 Task: Select the text "Why are you not going?".
Action: Mouse moved to (142, 72)
Screenshot: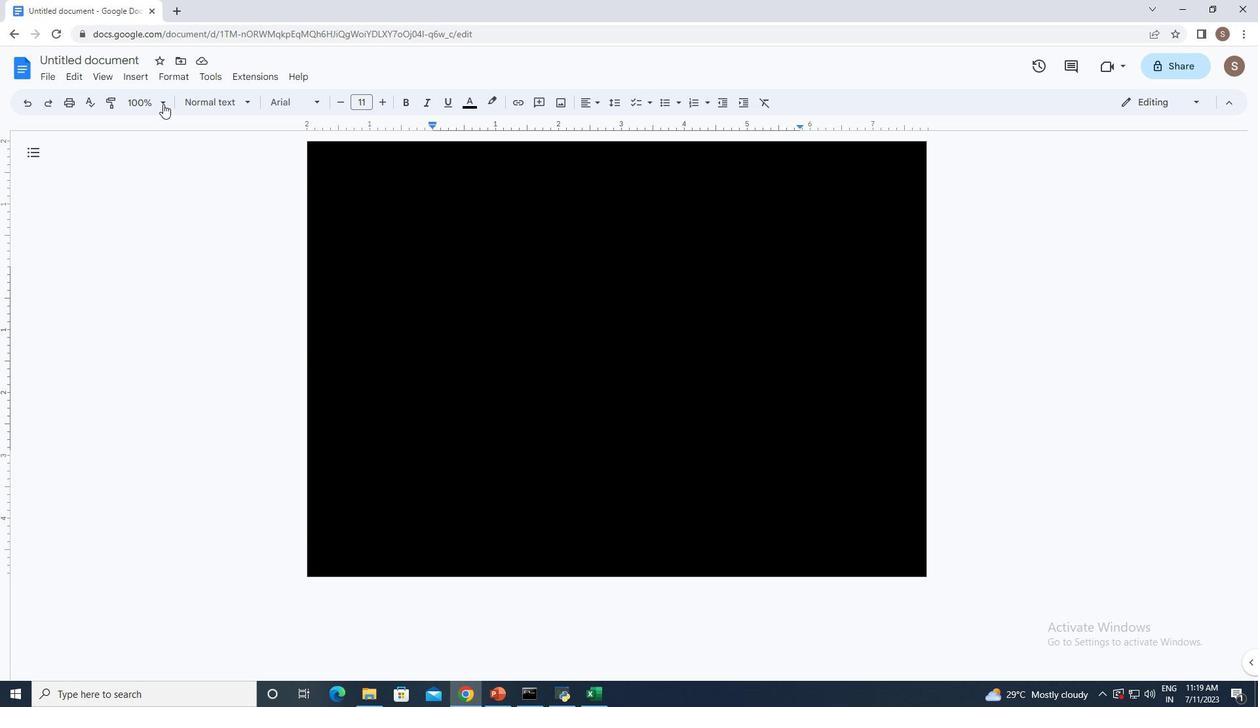 
Action: Mouse pressed left at (142, 72)
Screenshot: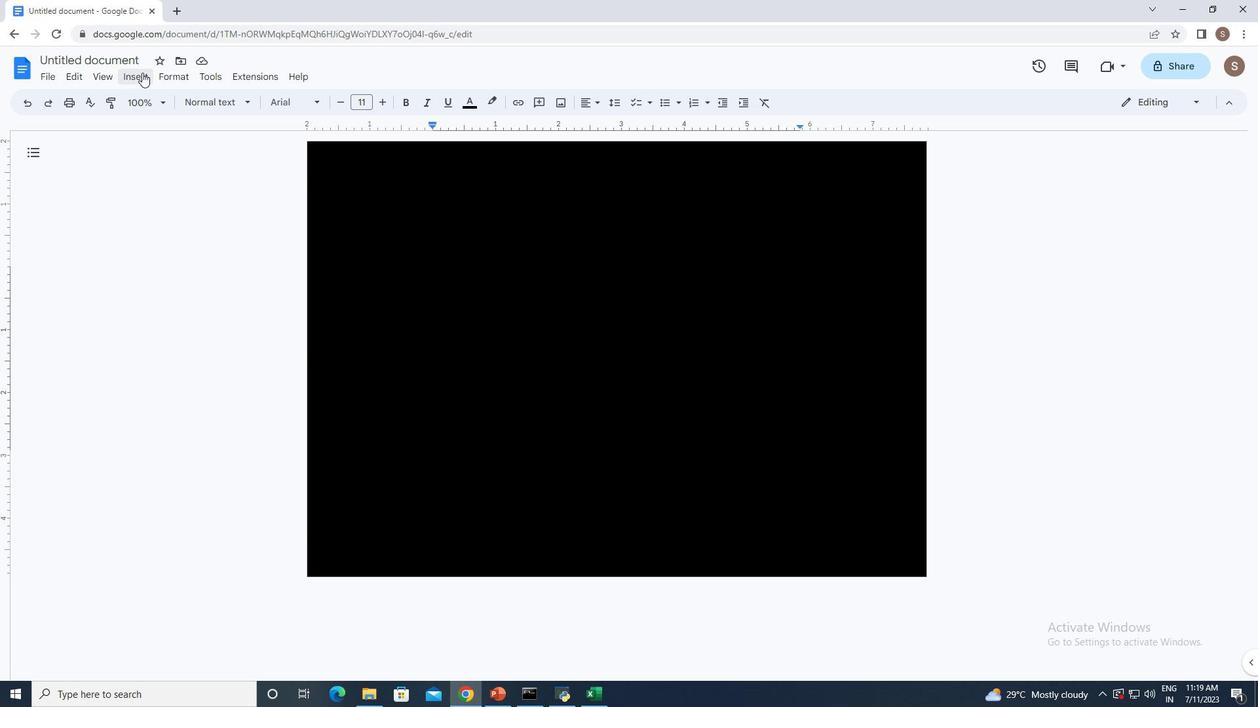 
Action: Mouse moved to (188, 136)
Screenshot: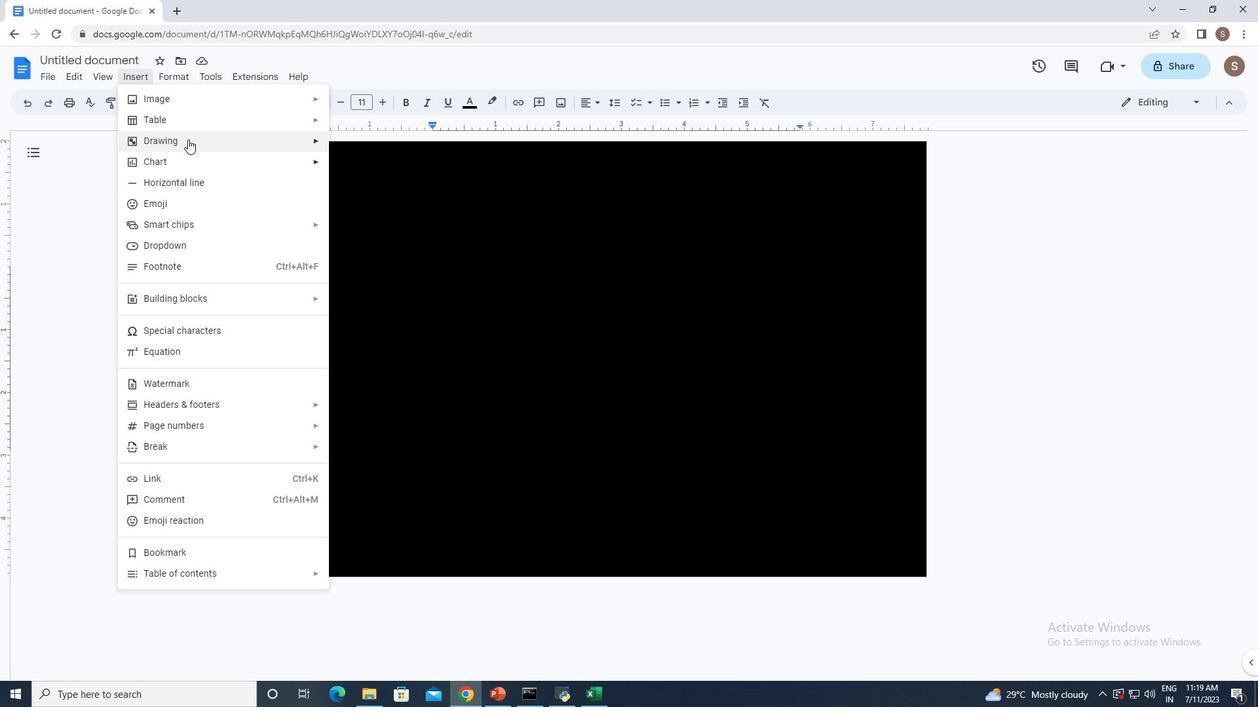 
Action: Mouse pressed left at (188, 136)
Screenshot: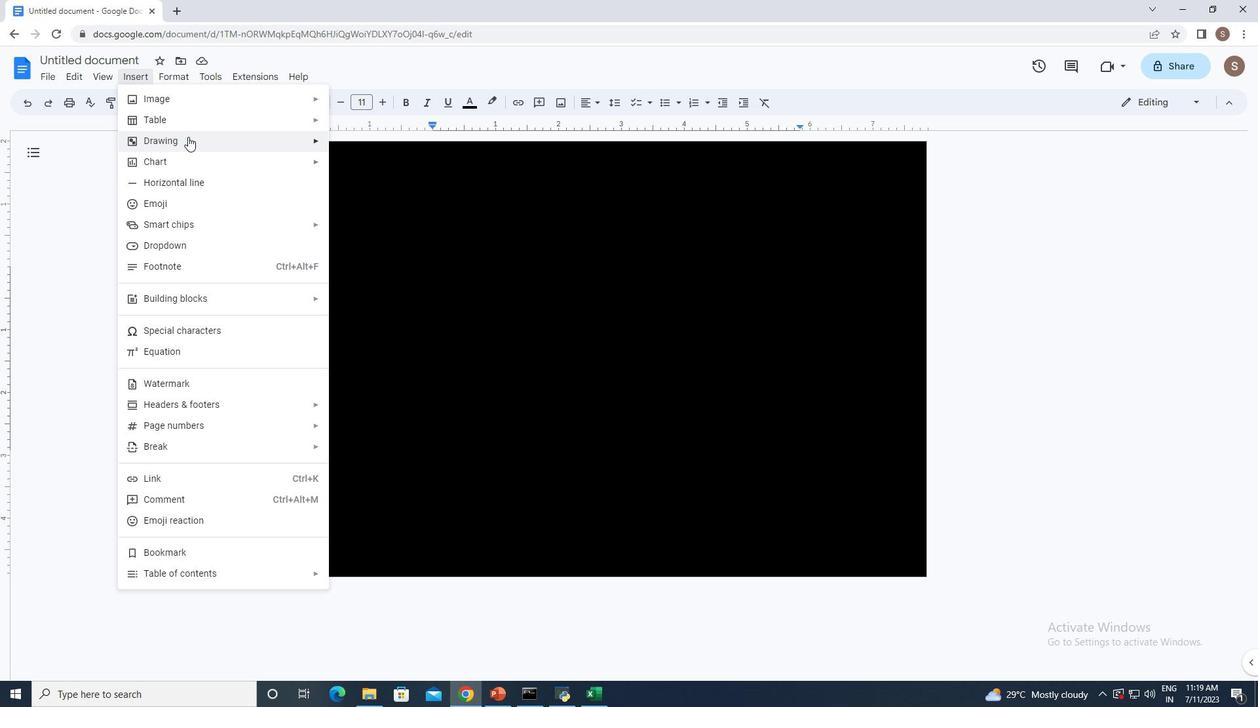 
Action: Mouse moved to (357, 135)
Screenshot: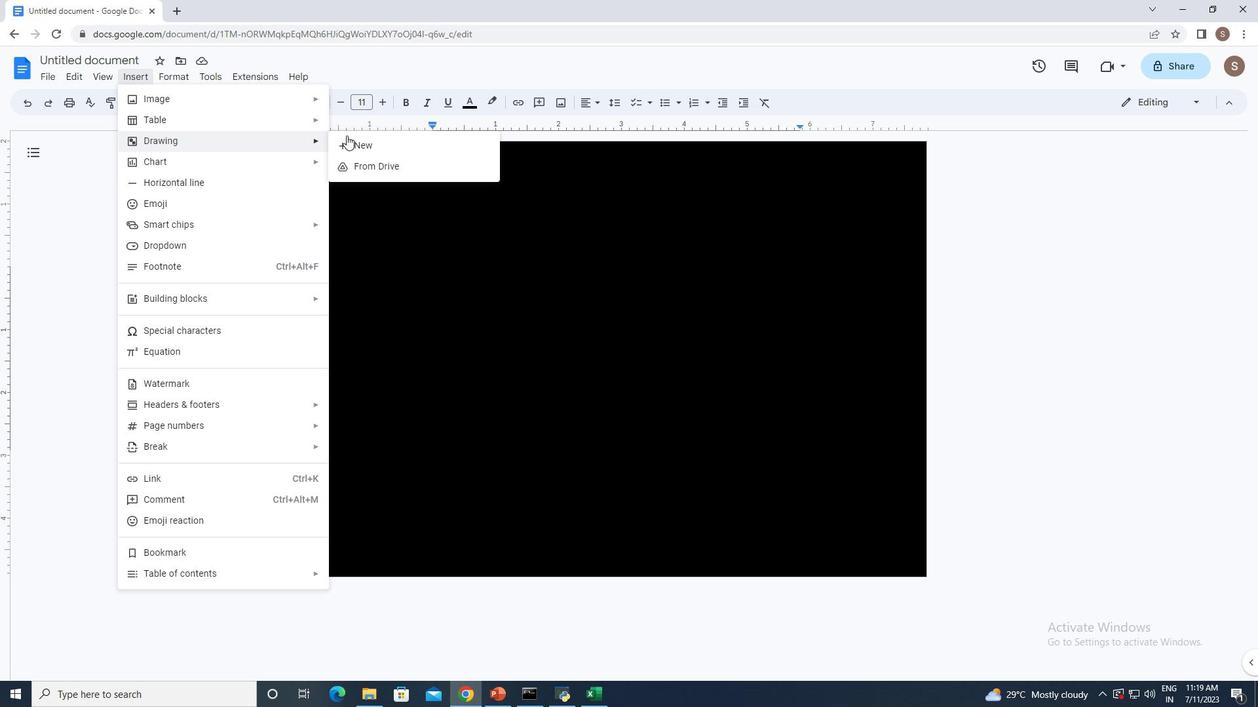 
Action: Mouse pressed left at (357, 135)
Screenshot: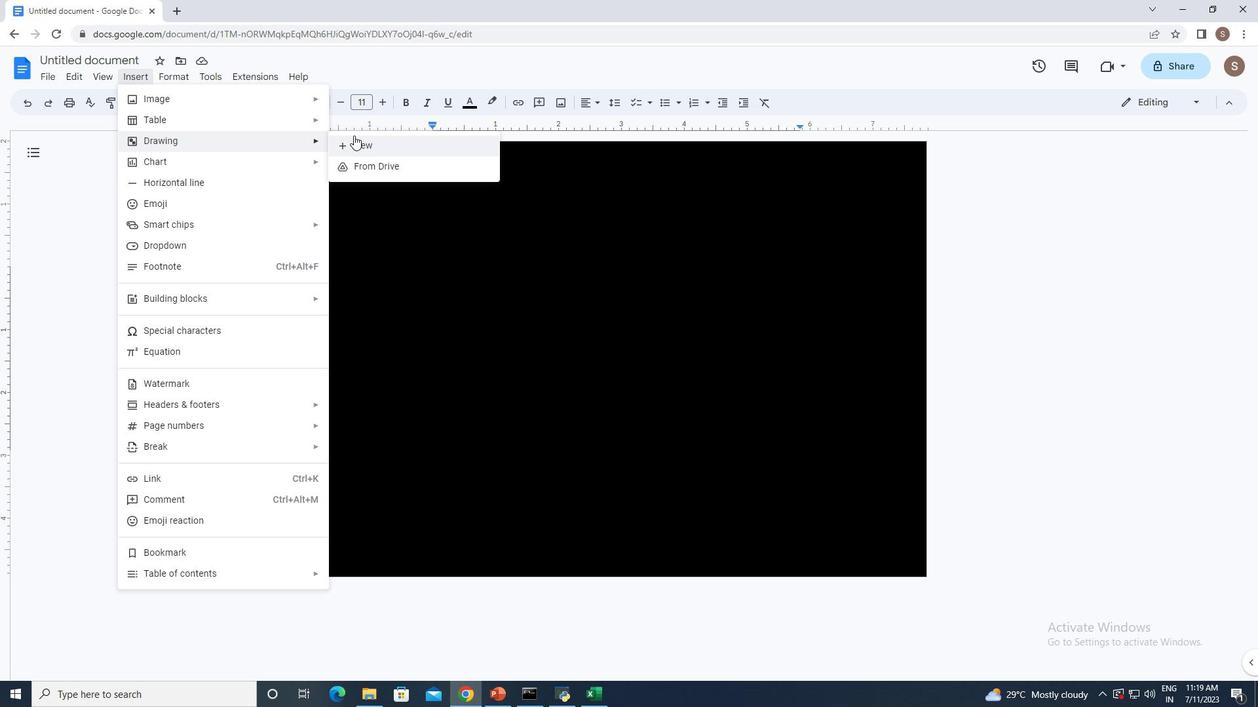 
Action: Mouse moved to (344, 146)
Screenshot: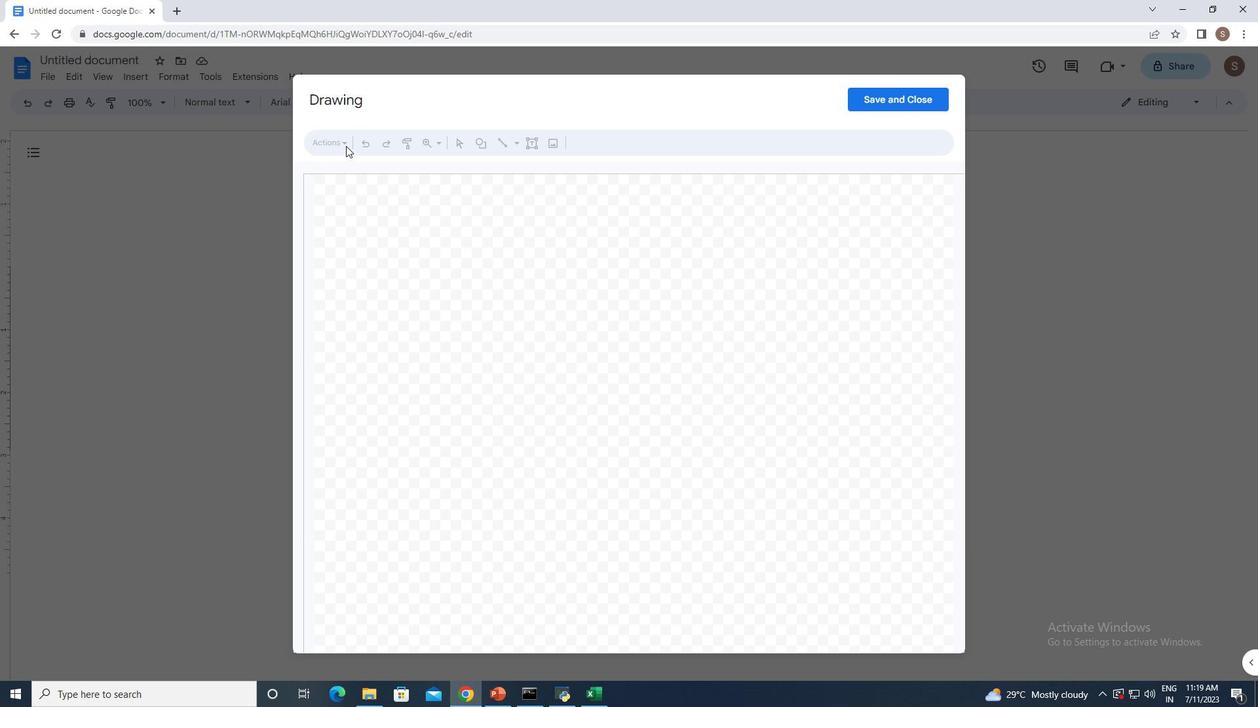 
Action: Mouse pressed left at (344, 146)
Screenshot: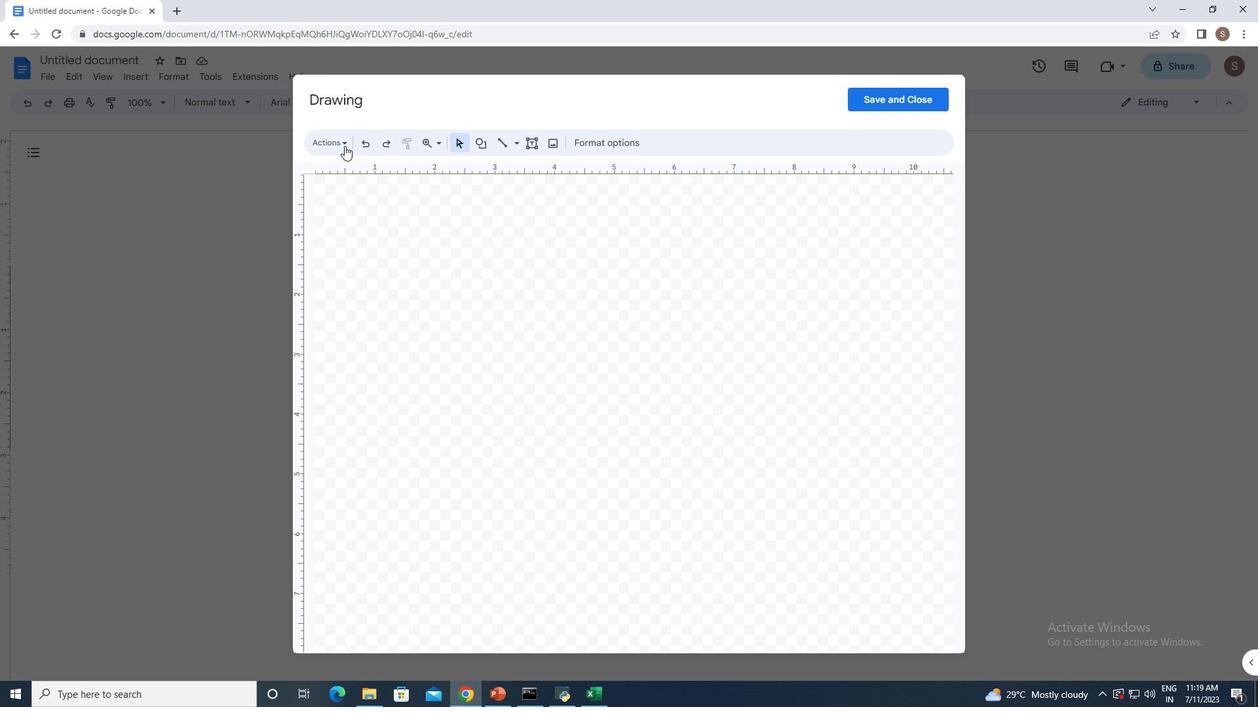 
Action: Mouse moved to (374, 235)
Screenshot: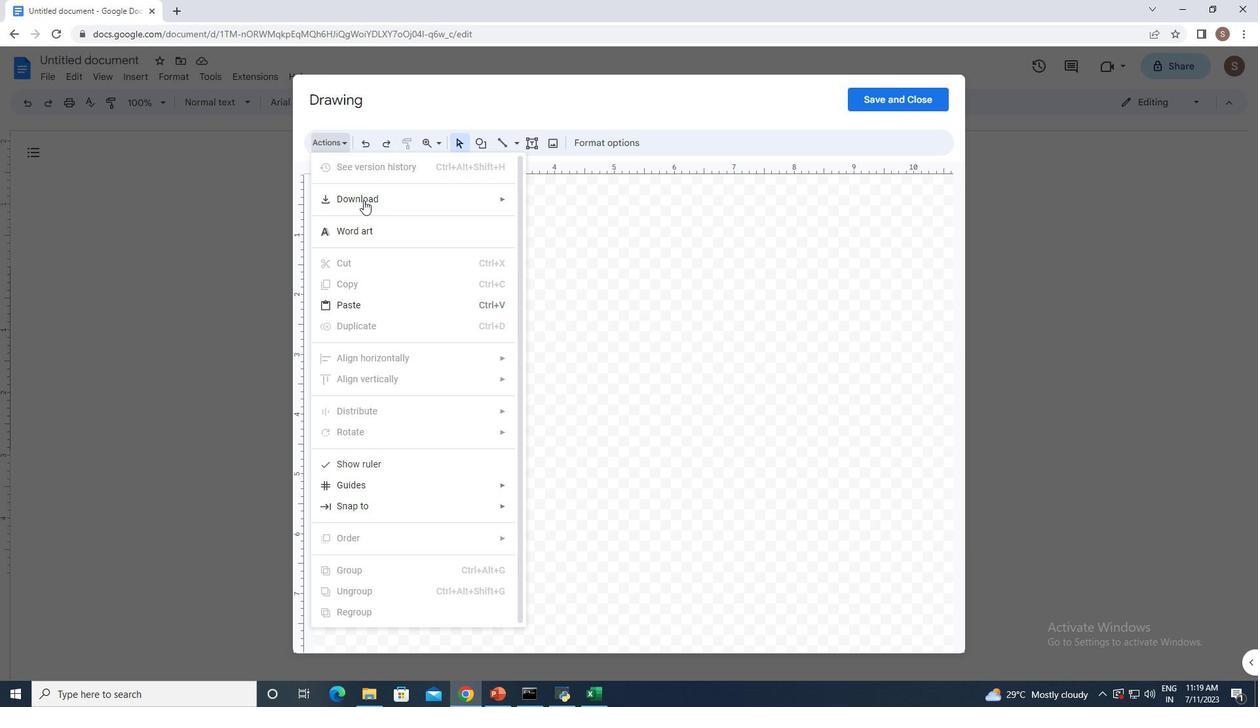 
Action: Mouse pressed left at (374, 235)
Screenshot: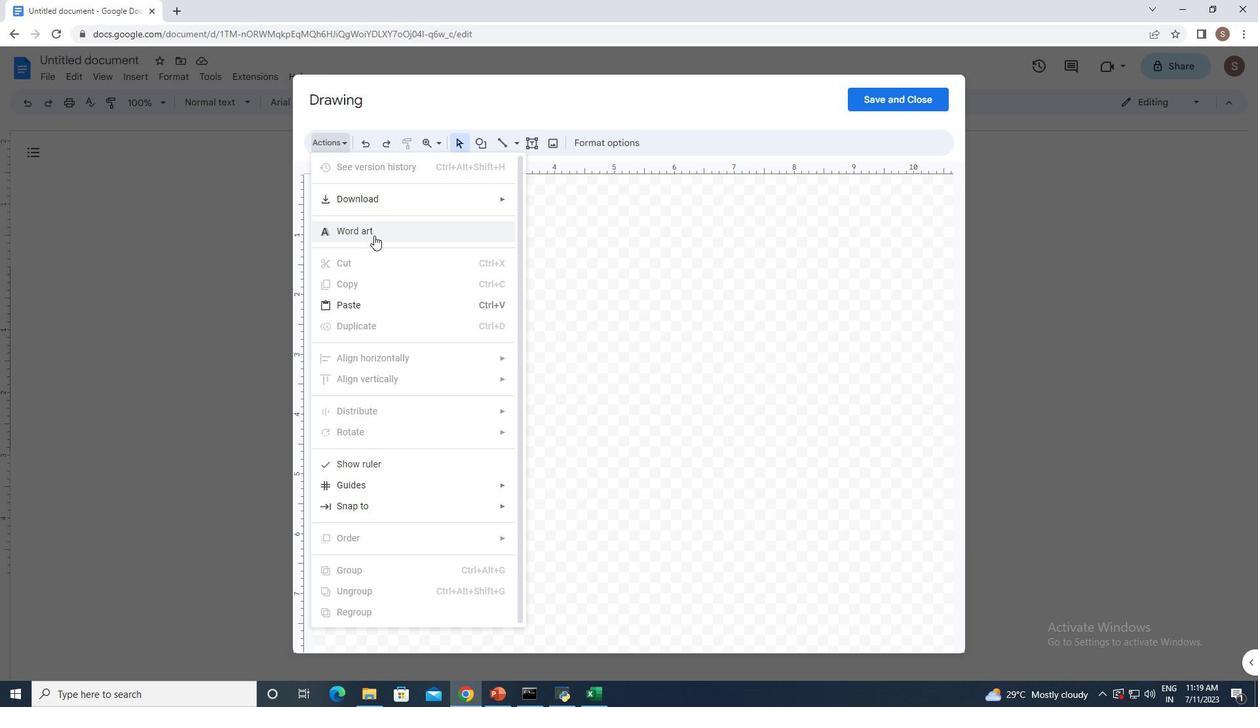 
Action: Mouse moved to (374, 236)
Screenshot: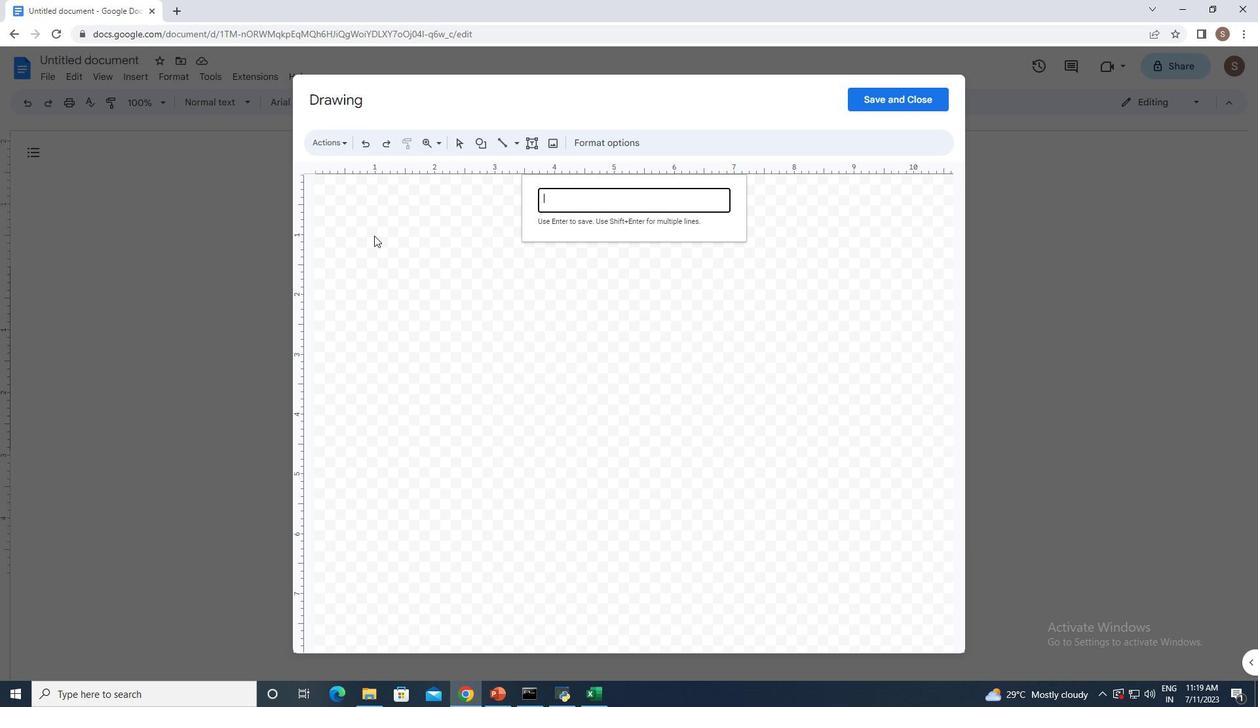 
Action: Key pressed <Key.shift><Key.shift><Key.shift><Key.shift><Key.shift><Key.shift>Why<Key.space>are<Key.space>you<Key.space>not<Key.space>going<Key.shift_r>?
Screenshot: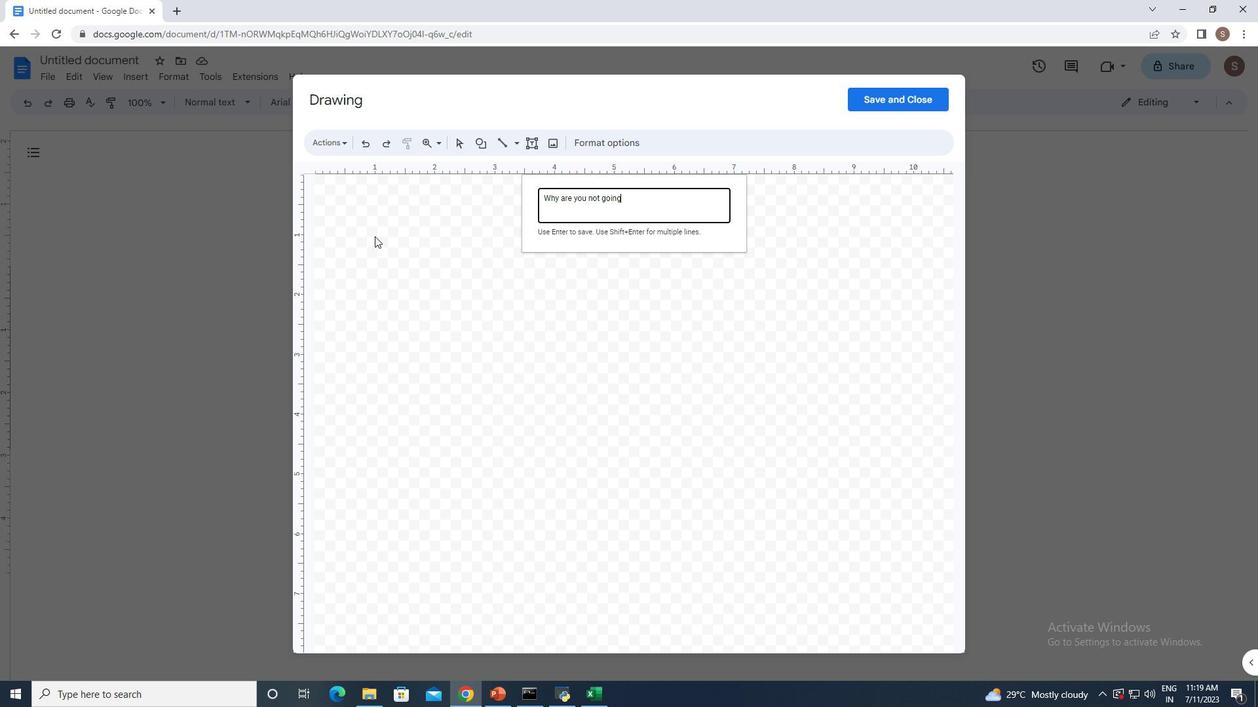 
Action: Mouse moved to (504, 299)
Screenshot: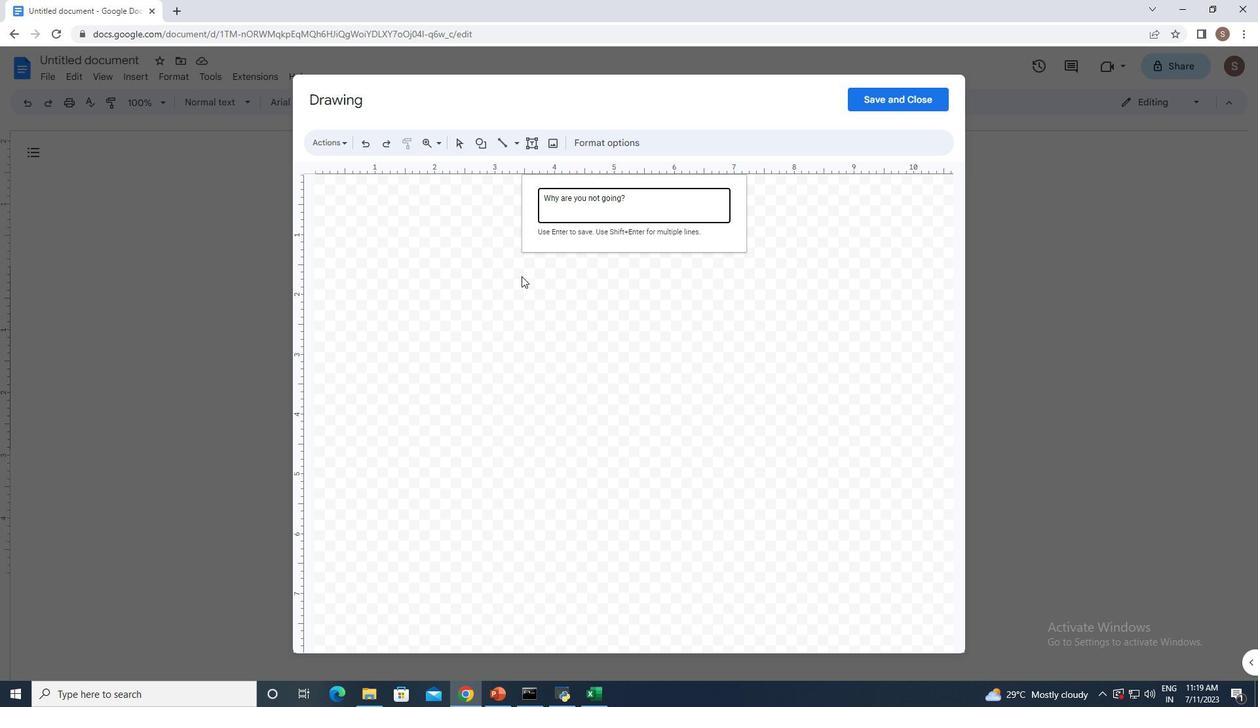 
Action: Mouse pressed left at (504, 299)
Screenshot: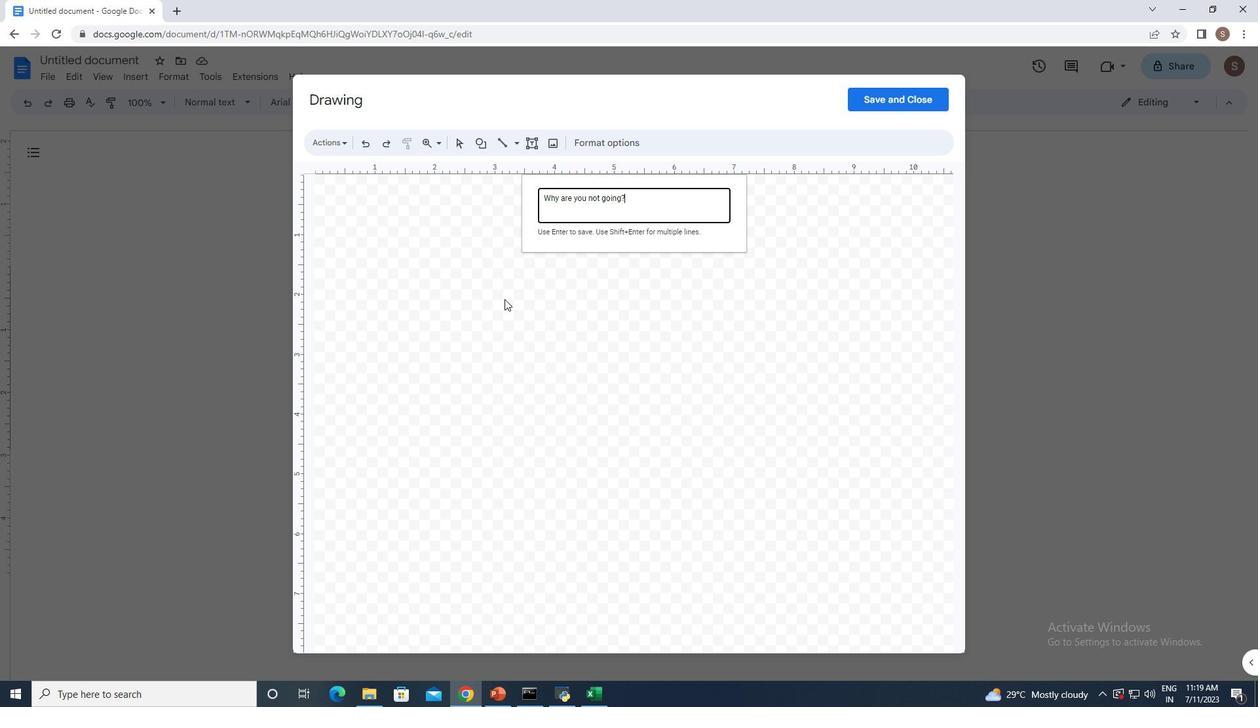 
Action: Mouse moved to (456, 145)
Screenshot: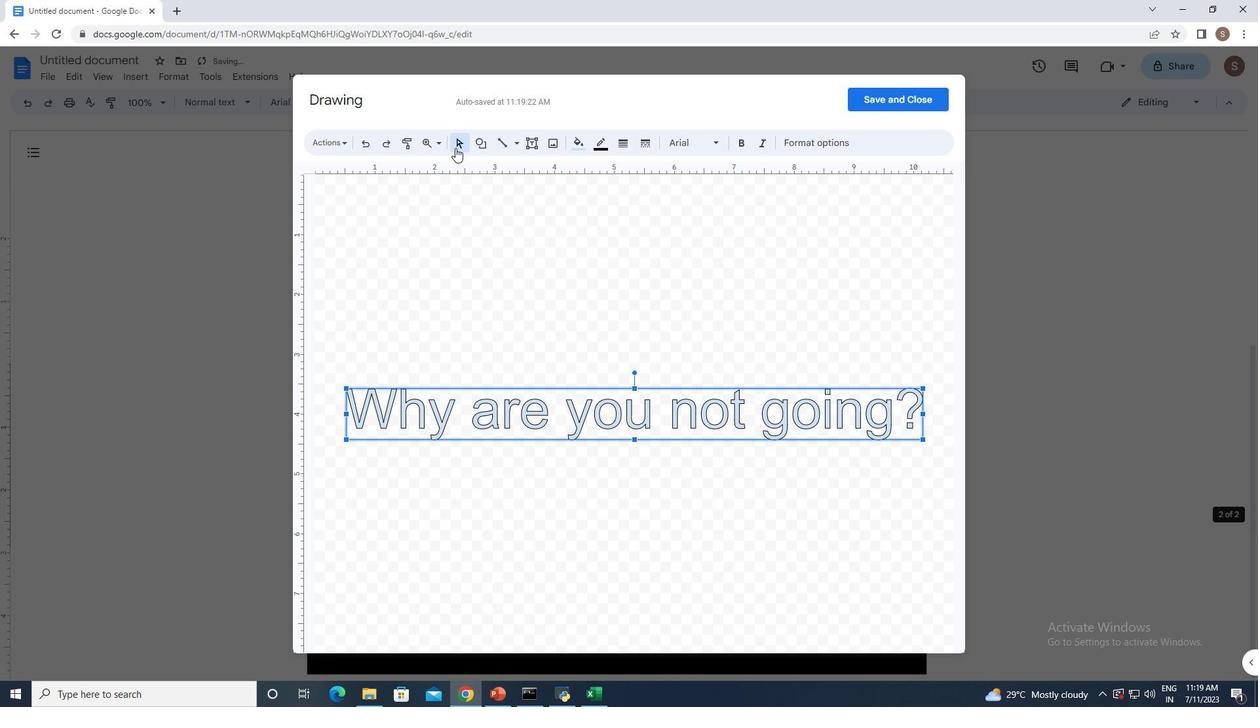 
Action: Mouse pressed left at (456, 145)
Screenshot: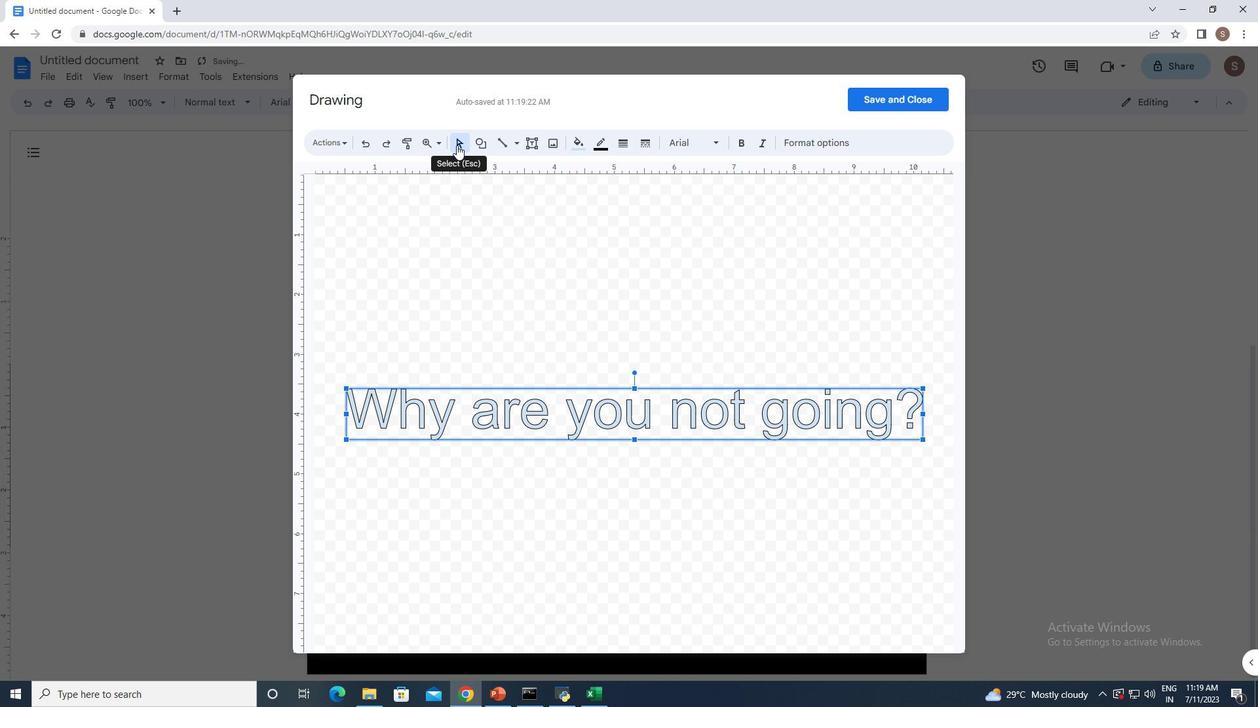 
